 Task: Change the language to English (US).
Action: Mouse moved to (1129, 105)
Screenshot: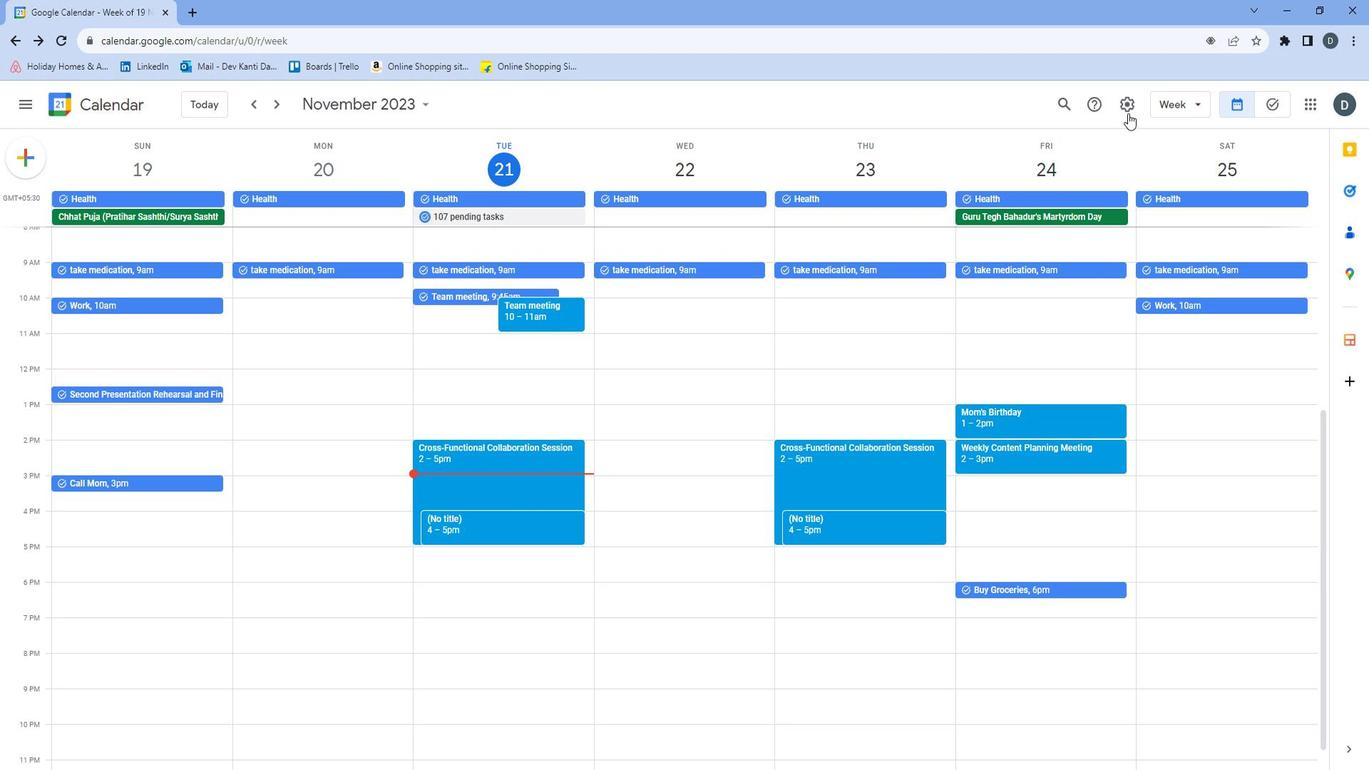 
Action: Mouse pressed left at (1129, 105)
Screenshot: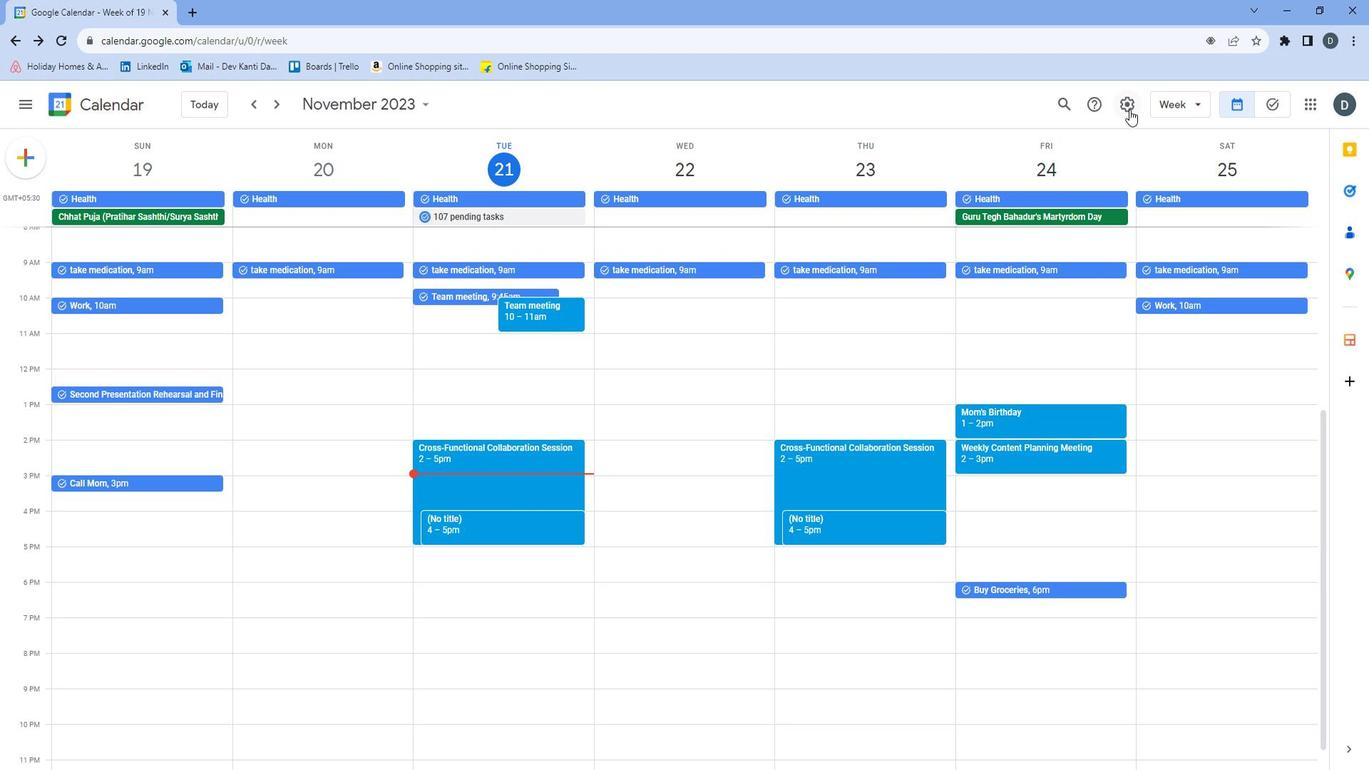 
Action: Mouse moved to (1136, 124)
Screenshot: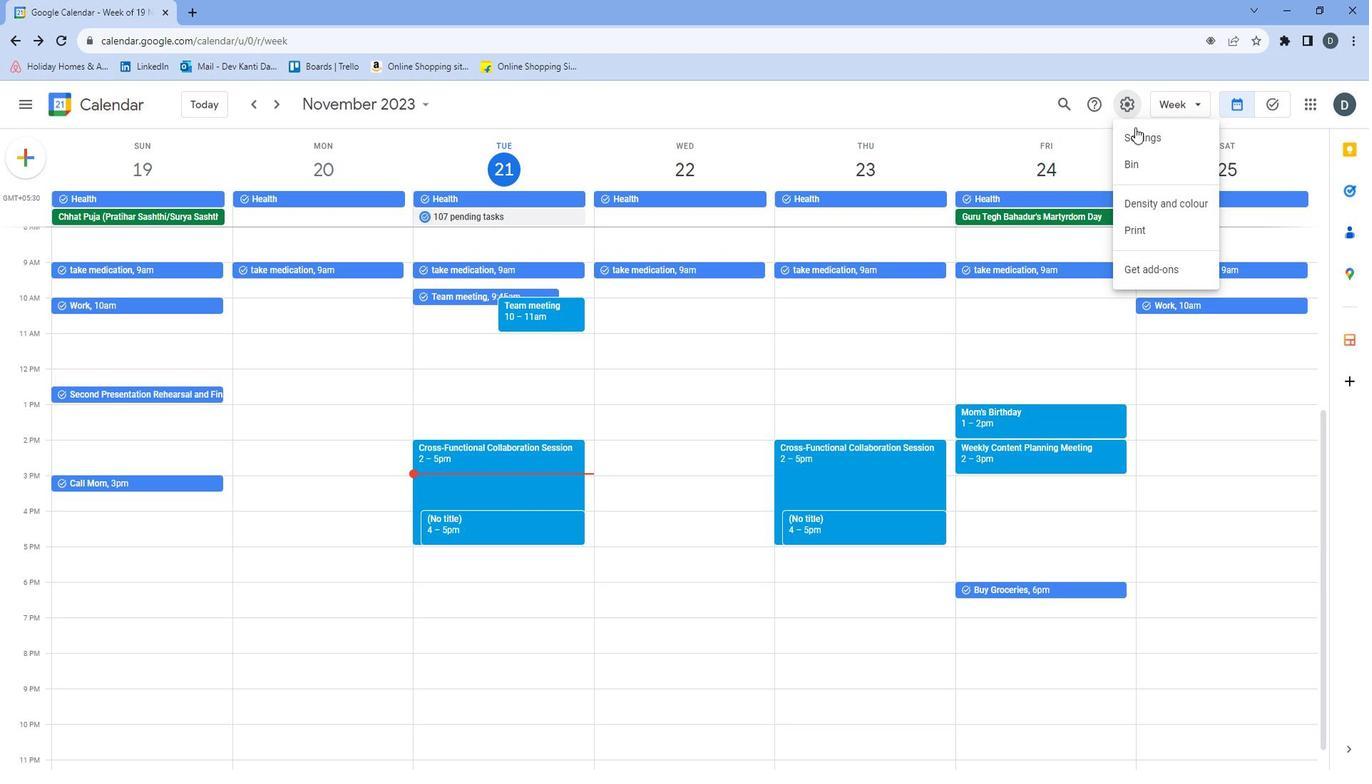 
Action: Mouse pressed left at (1136, 124)
Screenshot: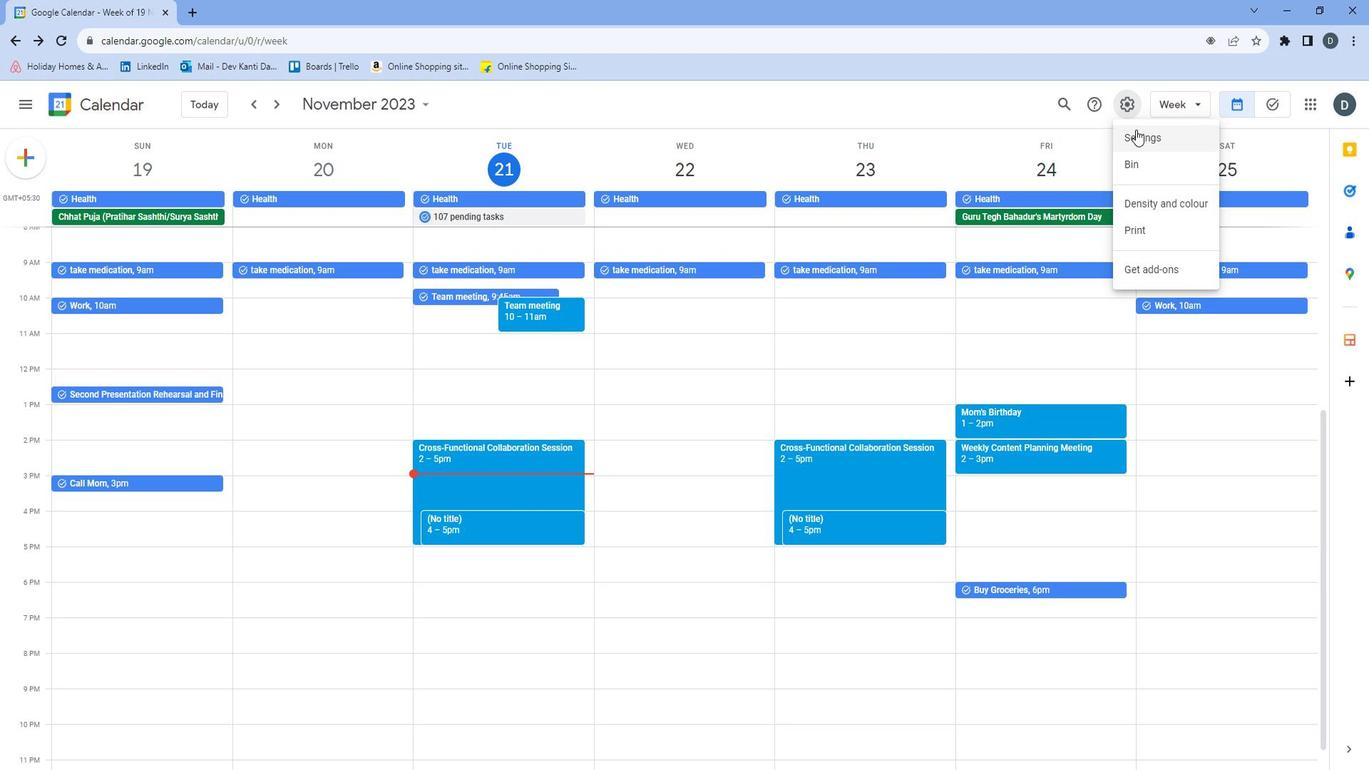 
Action: Mouse moved to (519, 179)
Screenshot: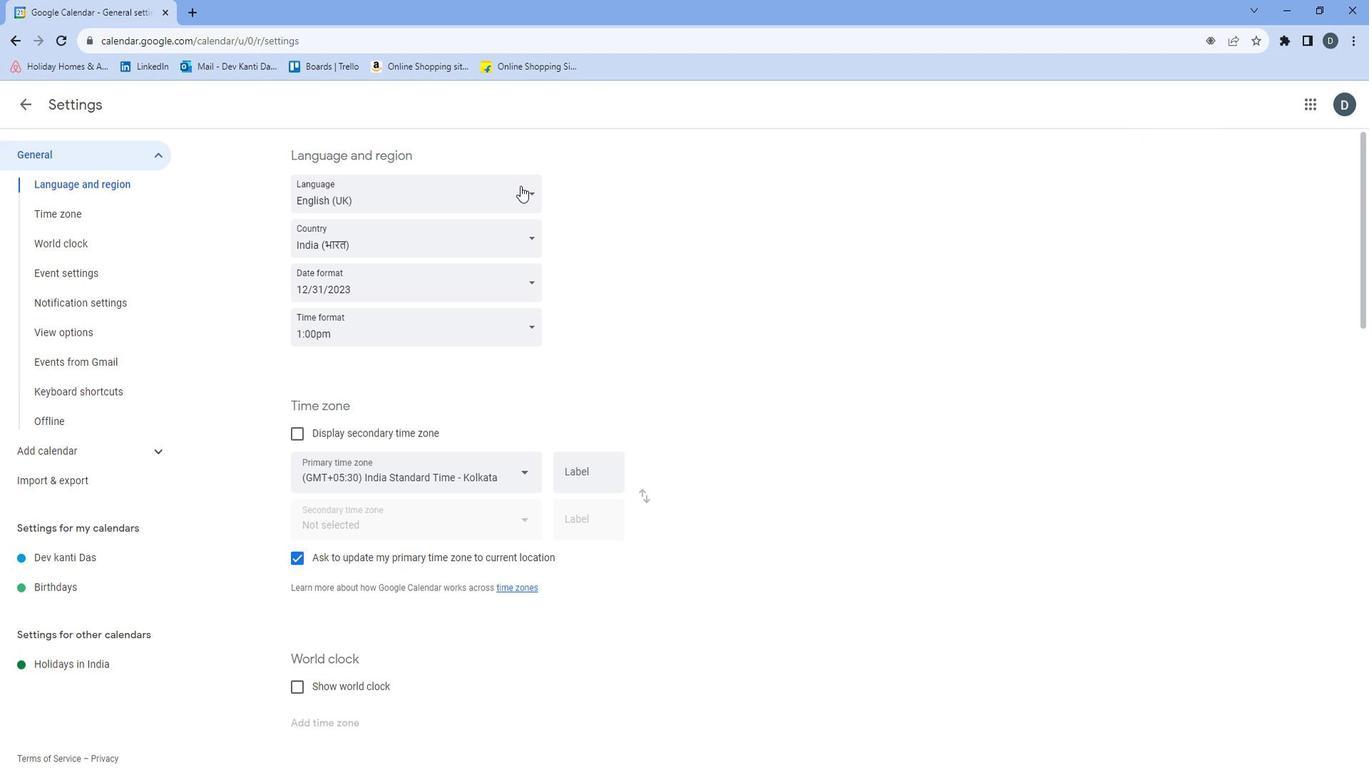 
Action: Mouse pressed left at (519, 179)
Screenshot: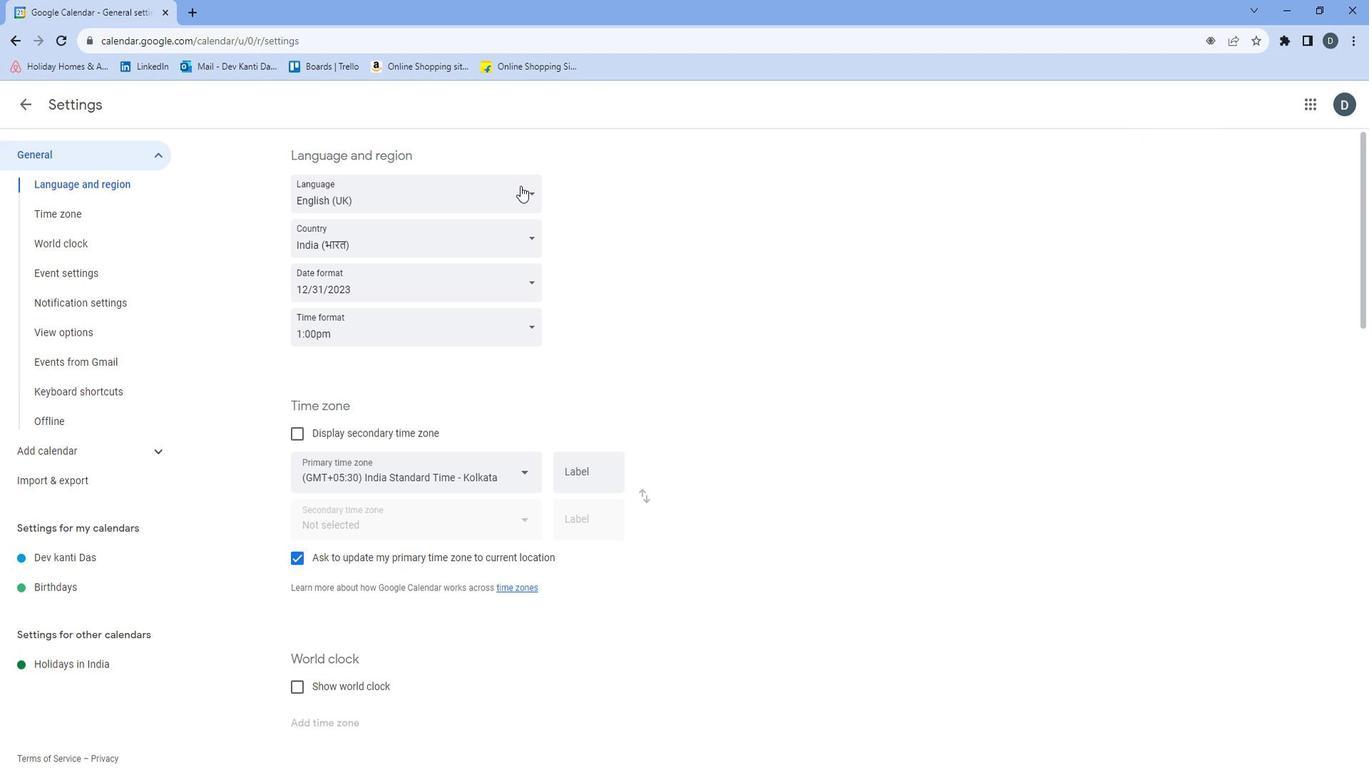 
Action: Mouse moved to (402, 474)
Screenshot: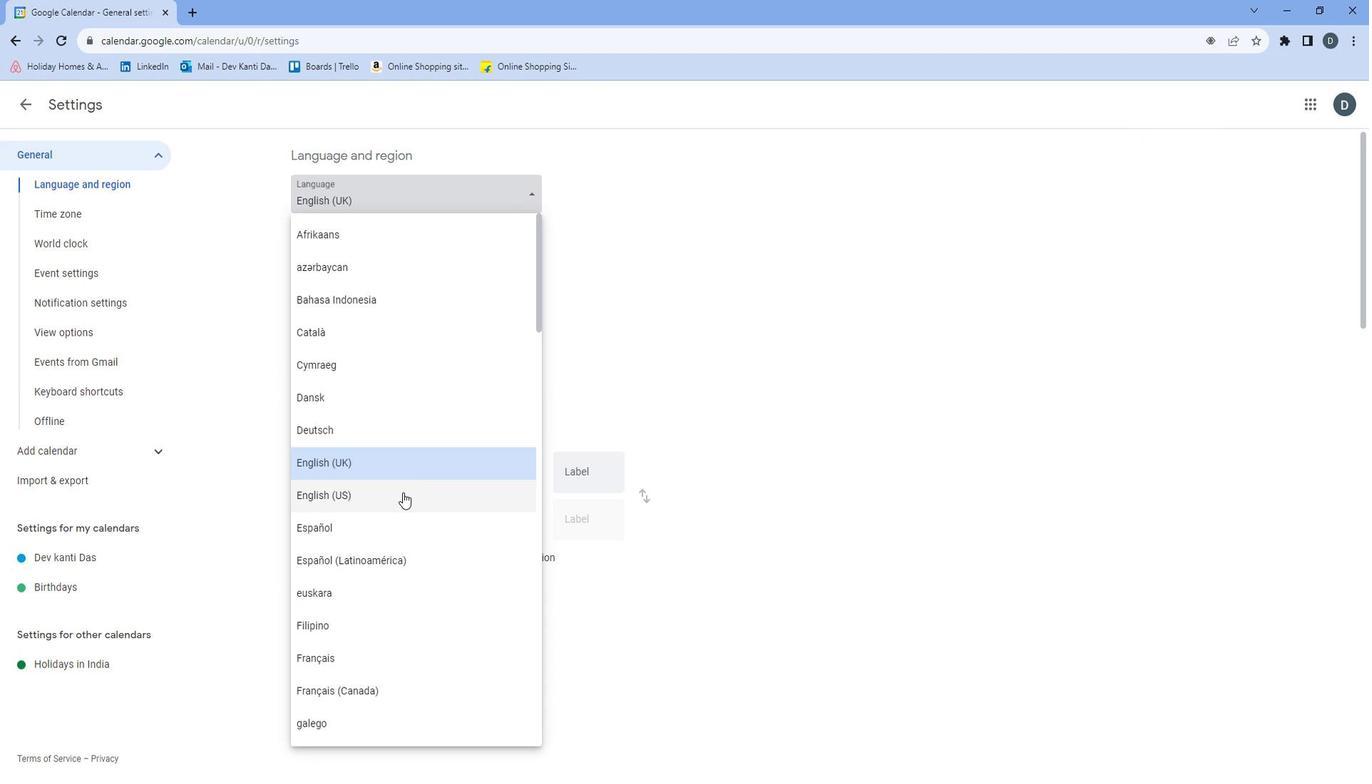 
Action: Mouse pressed left at (402, 474)
Screenshot: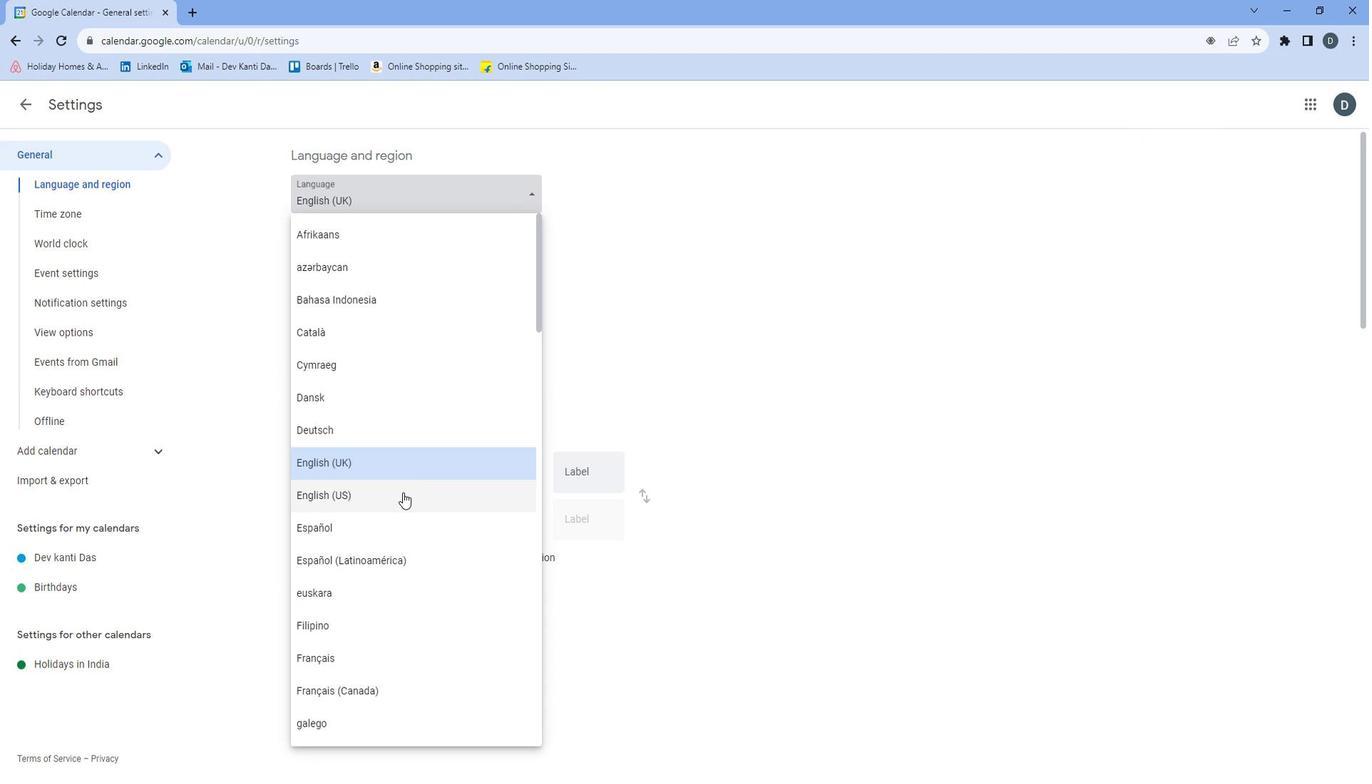 
Action: Mouse moved to (494, 401)
Screenshot: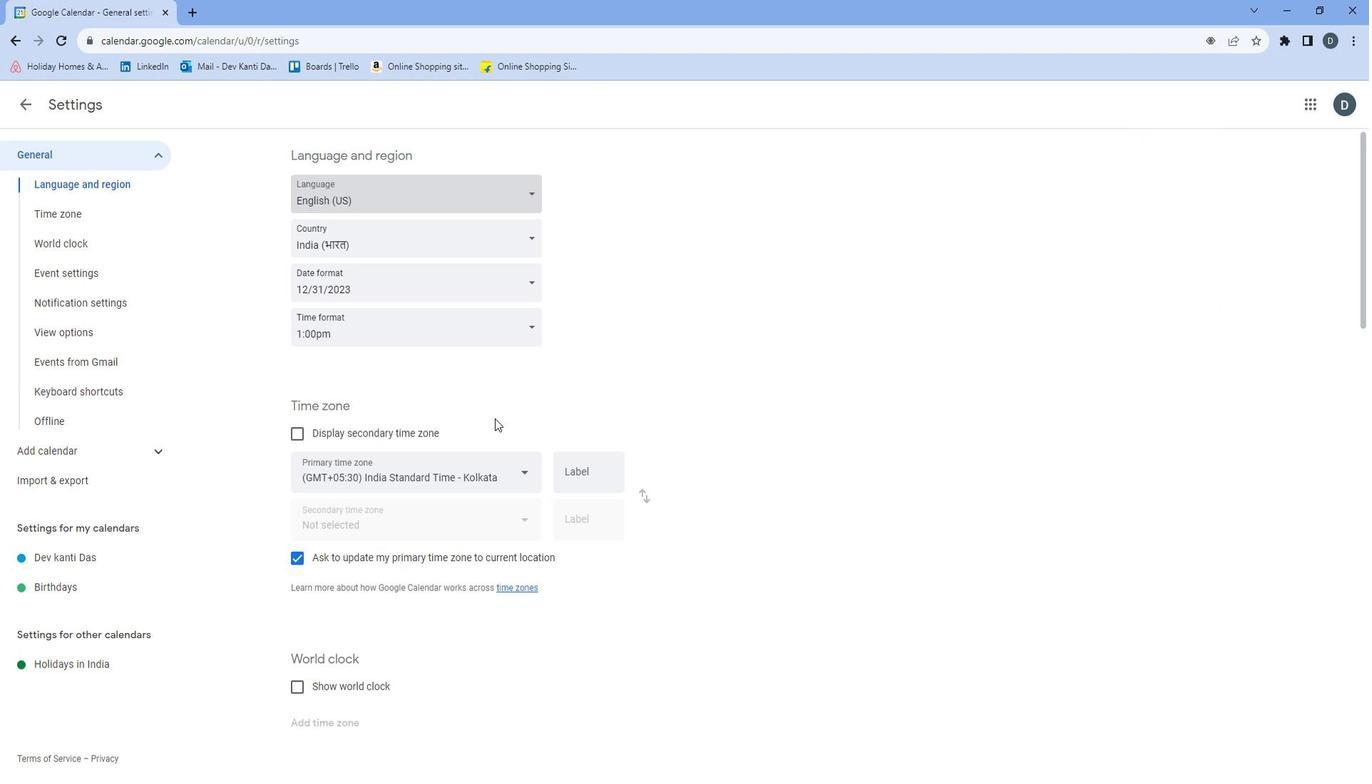 
